 Task: Select the never in the auto closing quotes.
Action: Mouse moved to (19, 539)
Screenshot: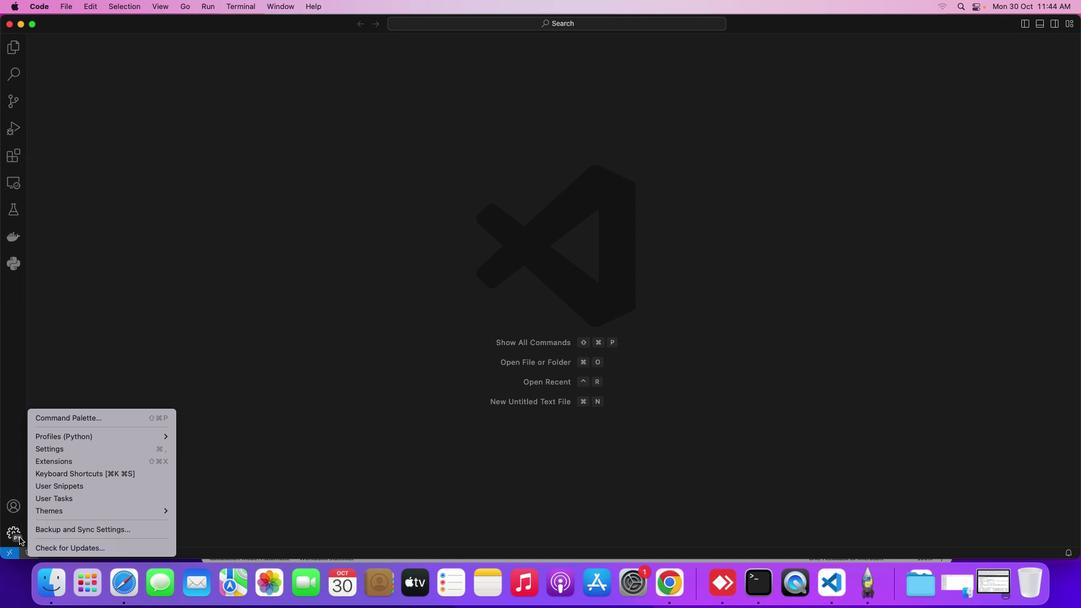 
Action: Mouse pressed left at (19, 539)
Screenshot: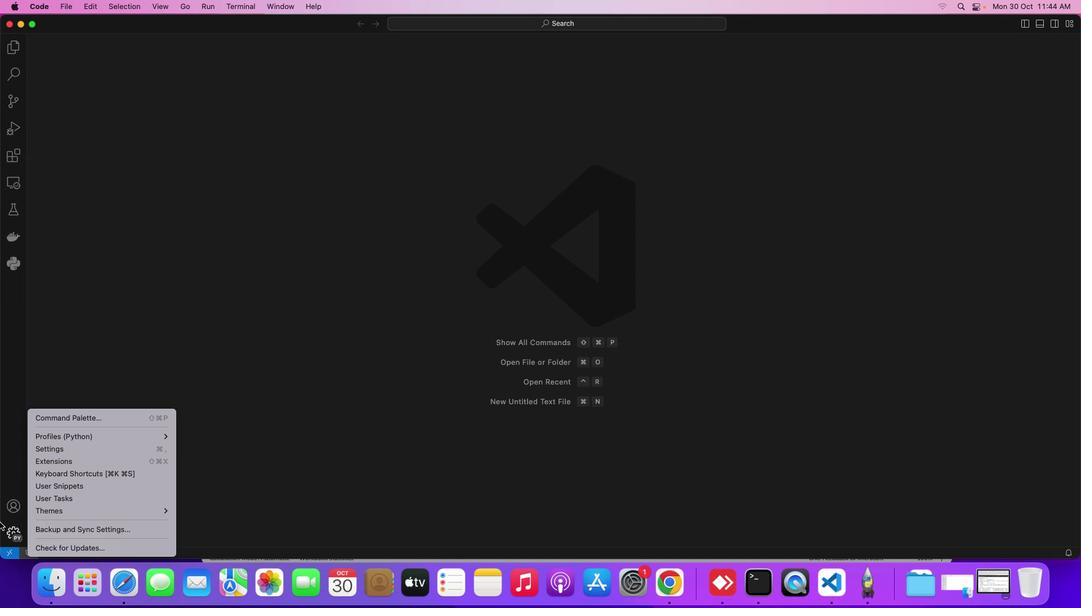 
Action: Mouse moved to (59, 452)
Screenshot: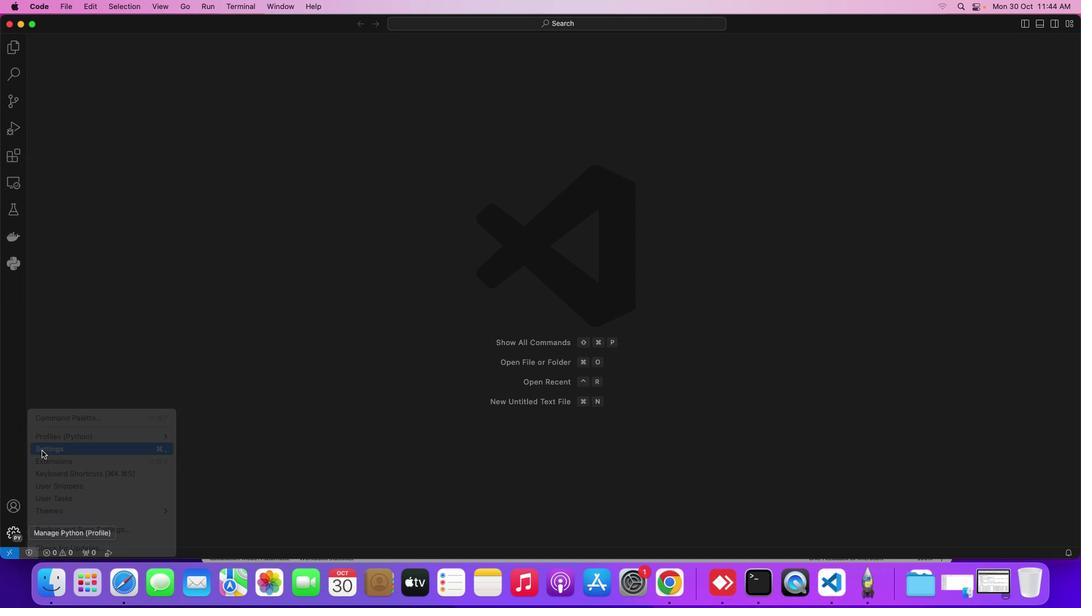 
Action: Mouse pressed left at (59, 452)
Screenshot: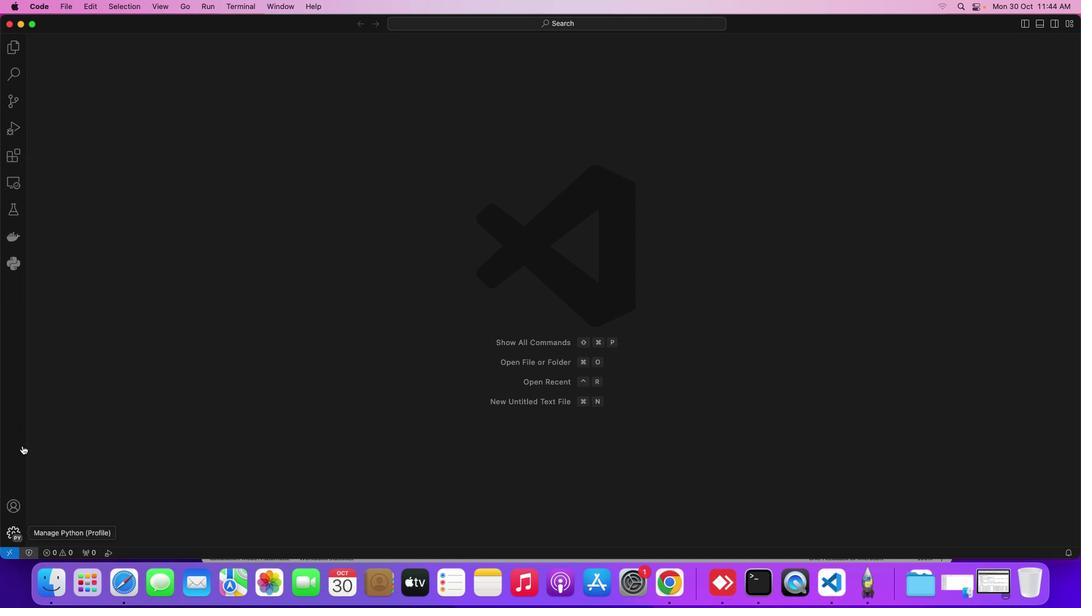
Action: Mouse moved to (499, 397)
Screenshot: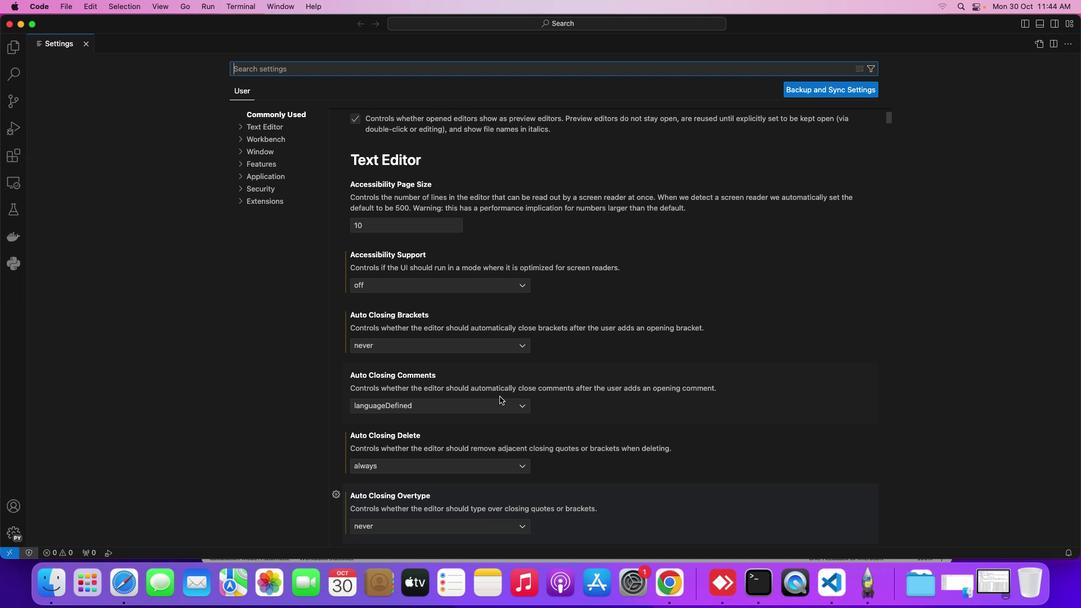 
Action: Mouse scrolled (499, 397) with delta (0, 0)
Screenshot: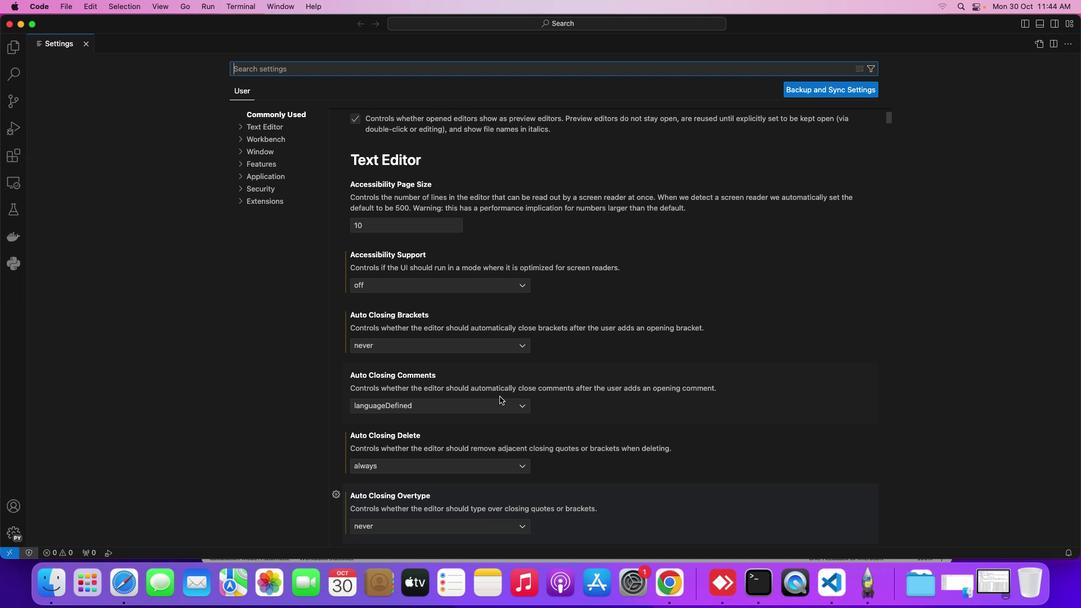 
Action: Mouse scrolled (499, 397) with delta (0, 0)
Screenshot: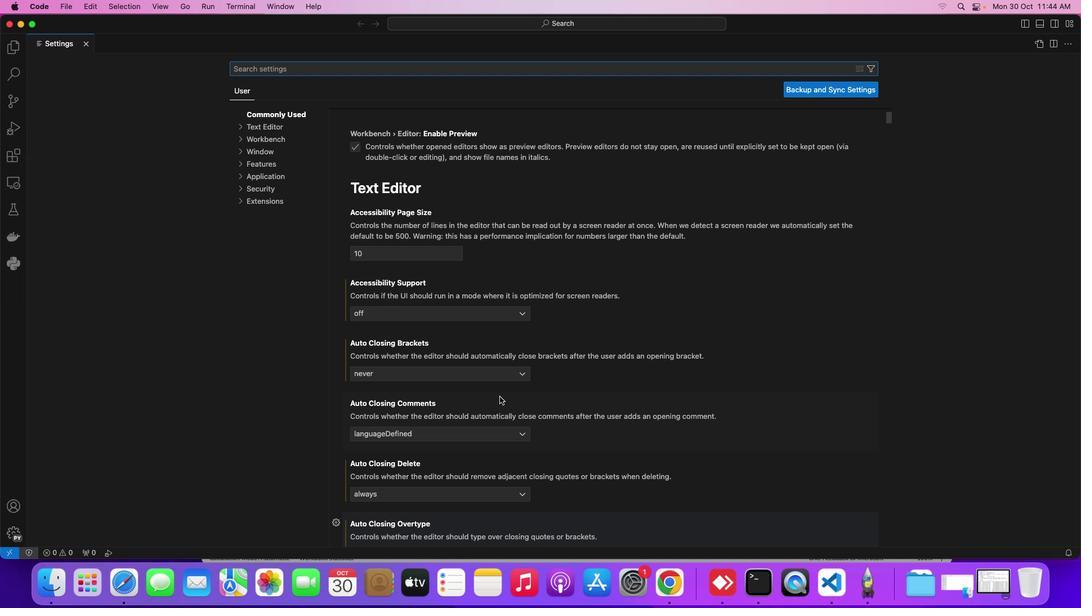 
Action: Mouse scrolled (499, 397) with delta (0, 0)
Screenshot: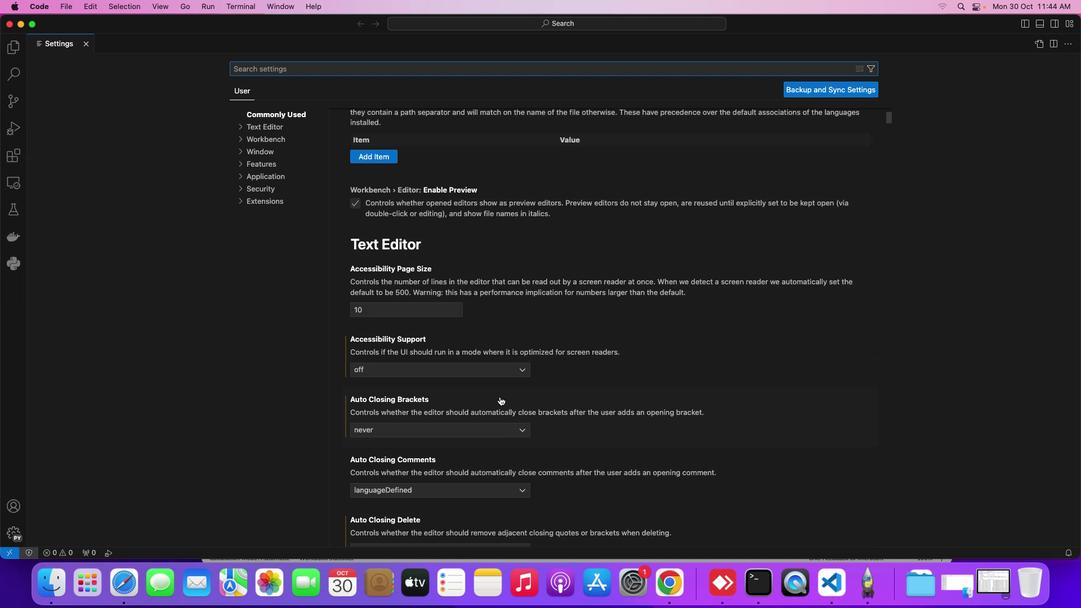 
Action: Mouse scrolled (499, 397) with delta (0, 0)
Screenshot: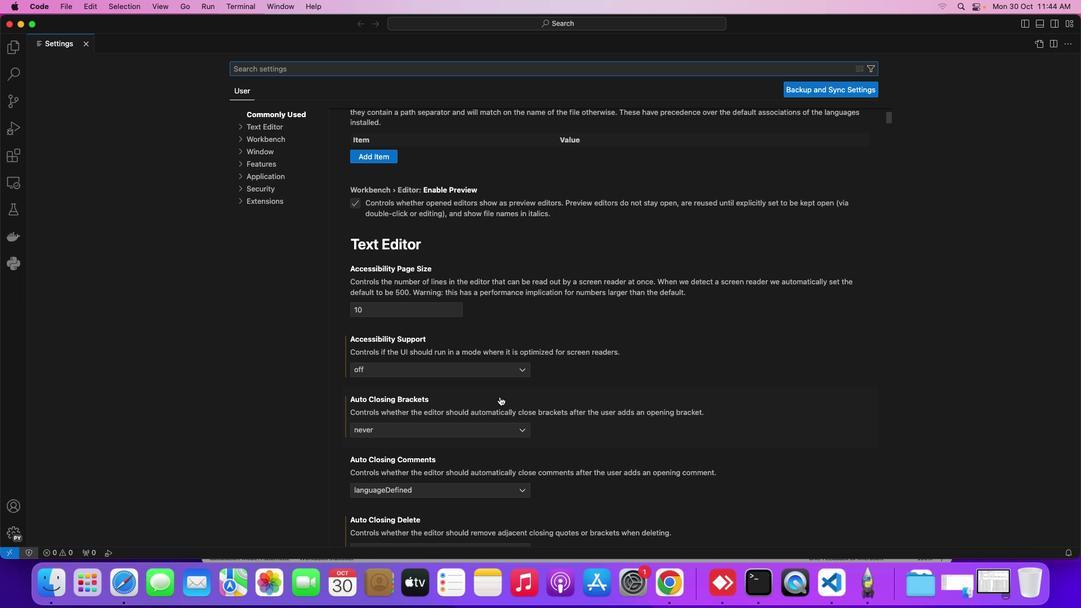 
Action: Mouse moved to (455, 372)
Screenshot: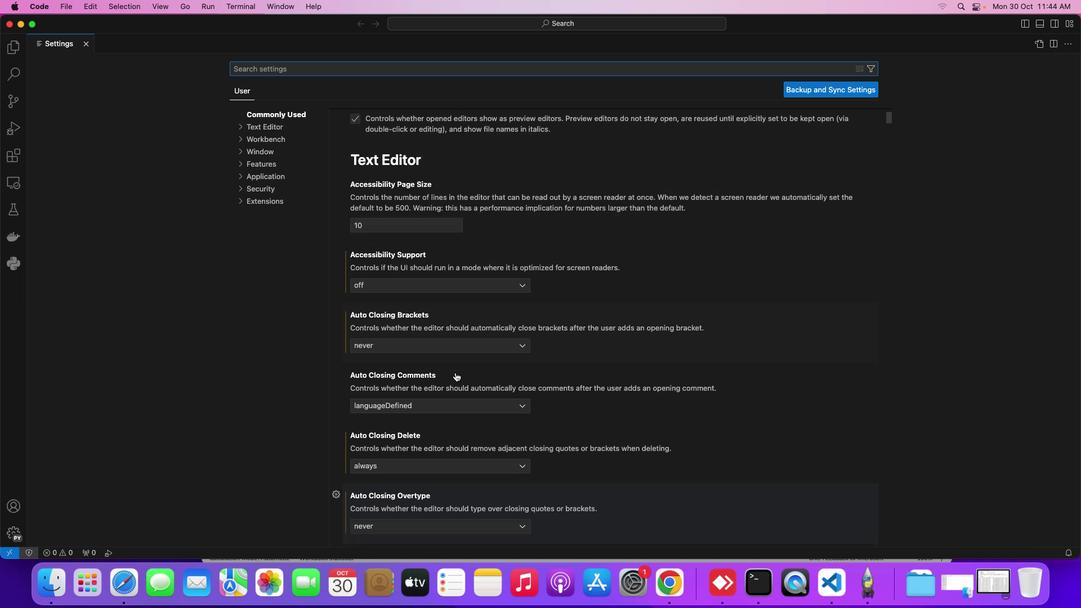 
Action: Mouse scrolled (455, 372) with delta (0, 0)
Screenshot: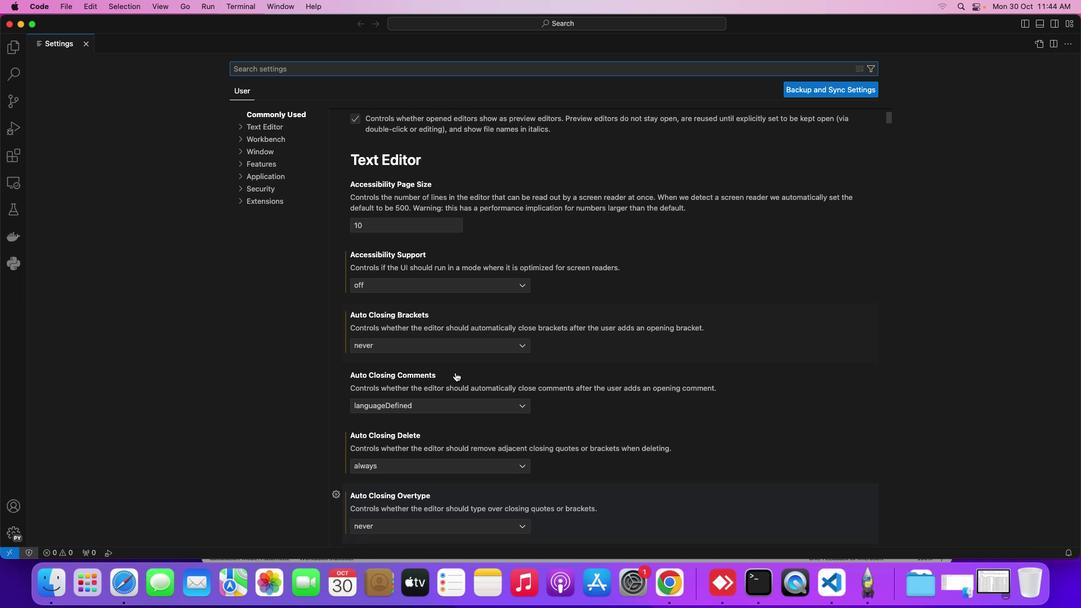
Action: Mouse scrolled (455, 372) with delta (0, 0)
Screenshot: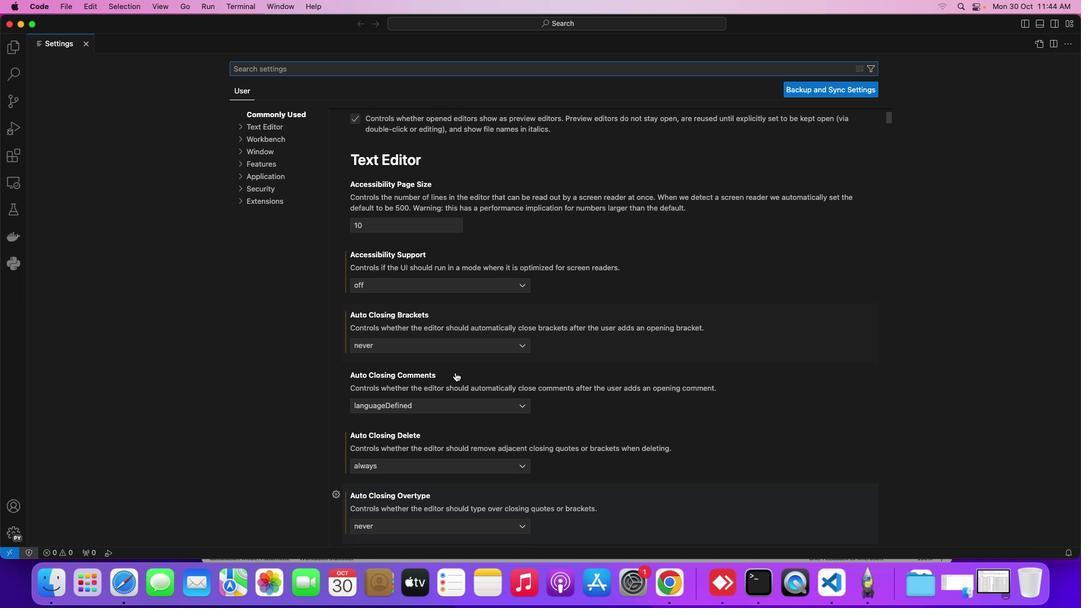 
Action: Mouse scrolled (455, 372) with delta (0, 0)
Screenshot: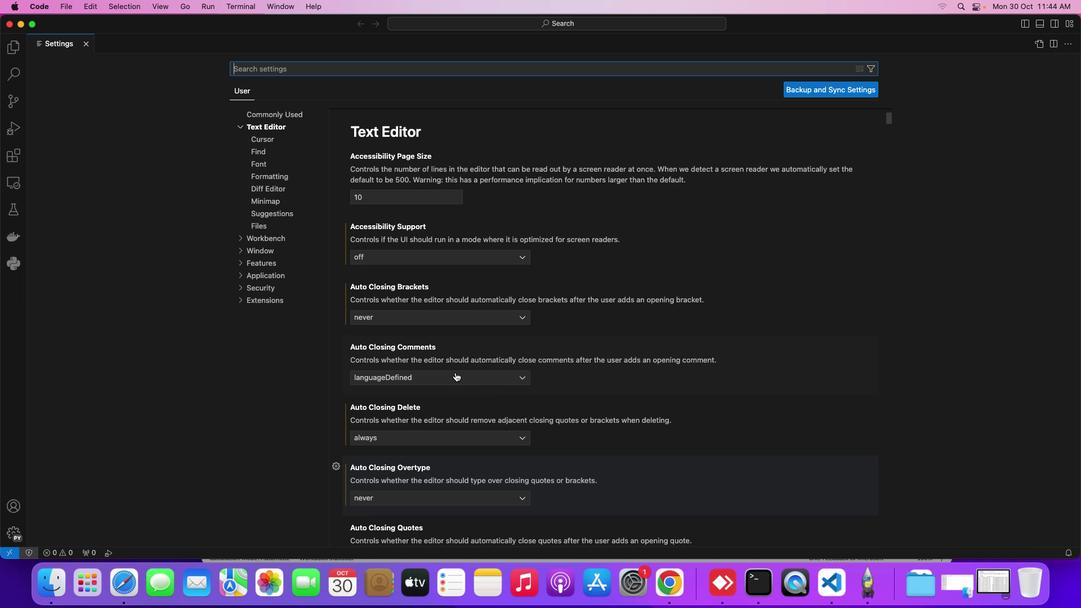 
Action: Mouse scrolled (455, 372) with delta (0, 0)
Screenshot: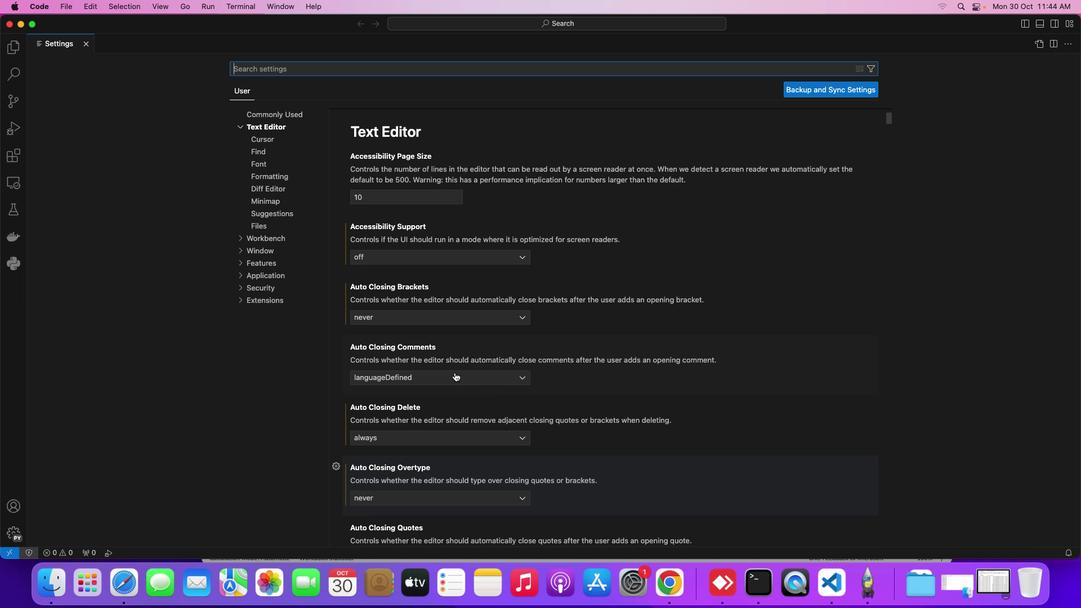
Action: Mouse moved to (454, 372)
Screenshot: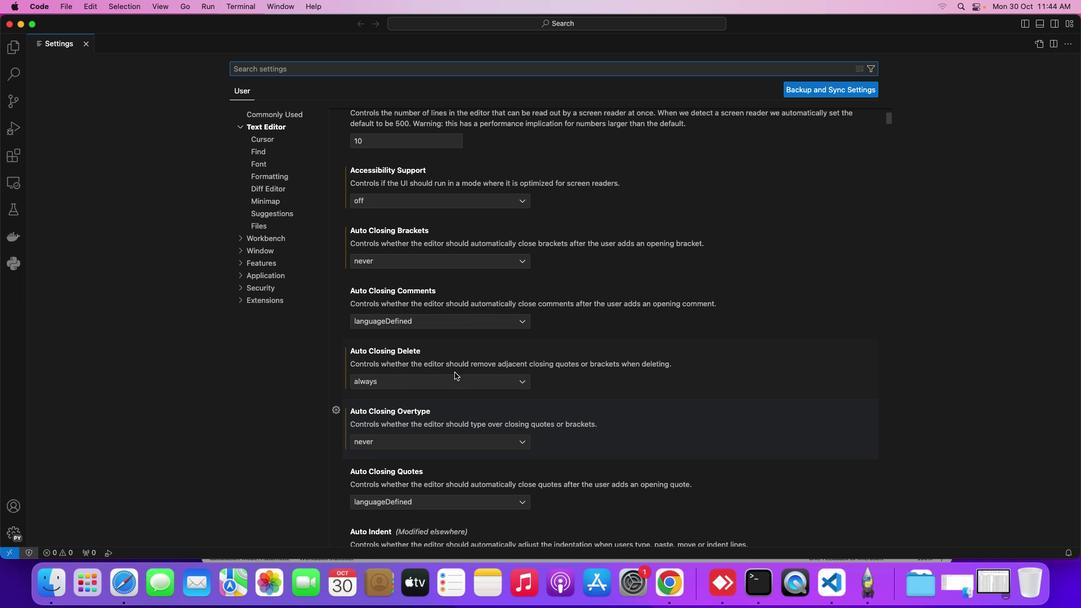 
Action: Mouse scrolled (454, 372) with delta (0, 0)
Screenshot: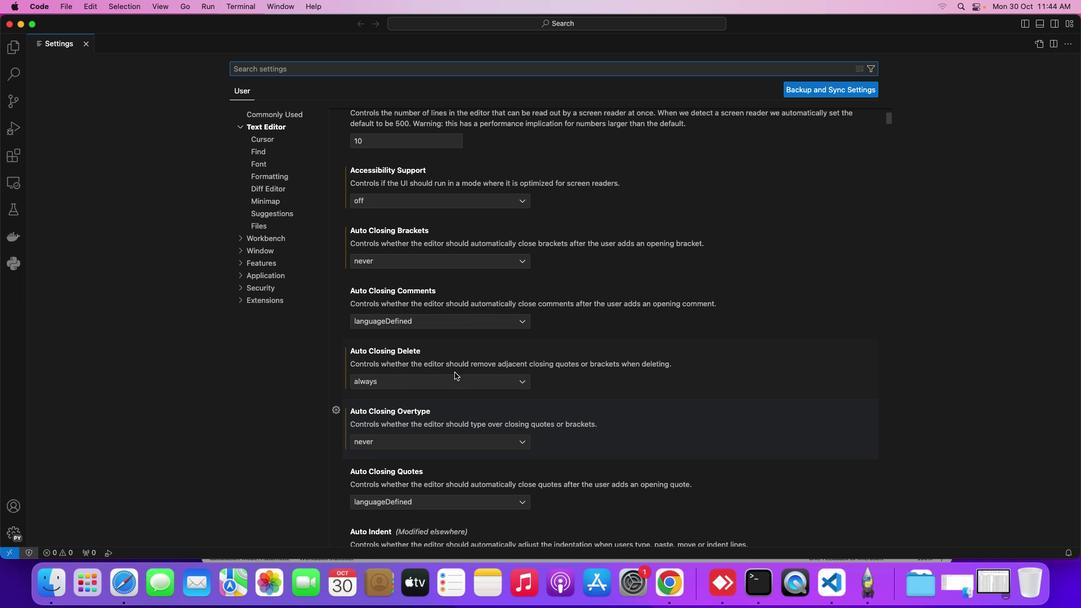 
Action: Mouse moved to (454, 372)
Screenshot: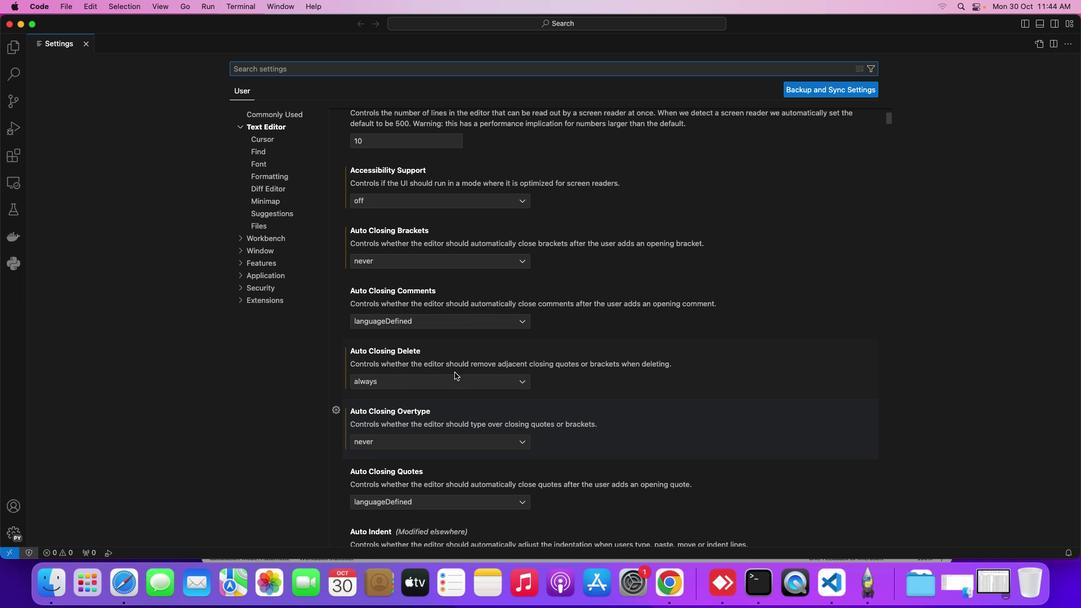 
Action: Mouse scrolled (454, 372) with delta (0, 0)
Screenshot: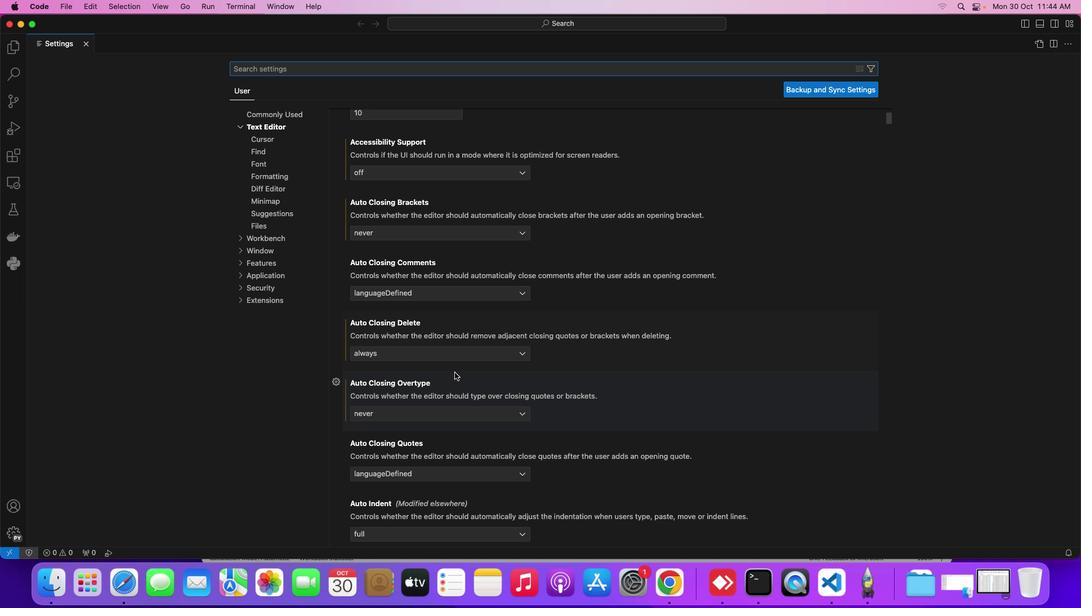 
Action: Mouse moved to (454, 372)
Screenshot: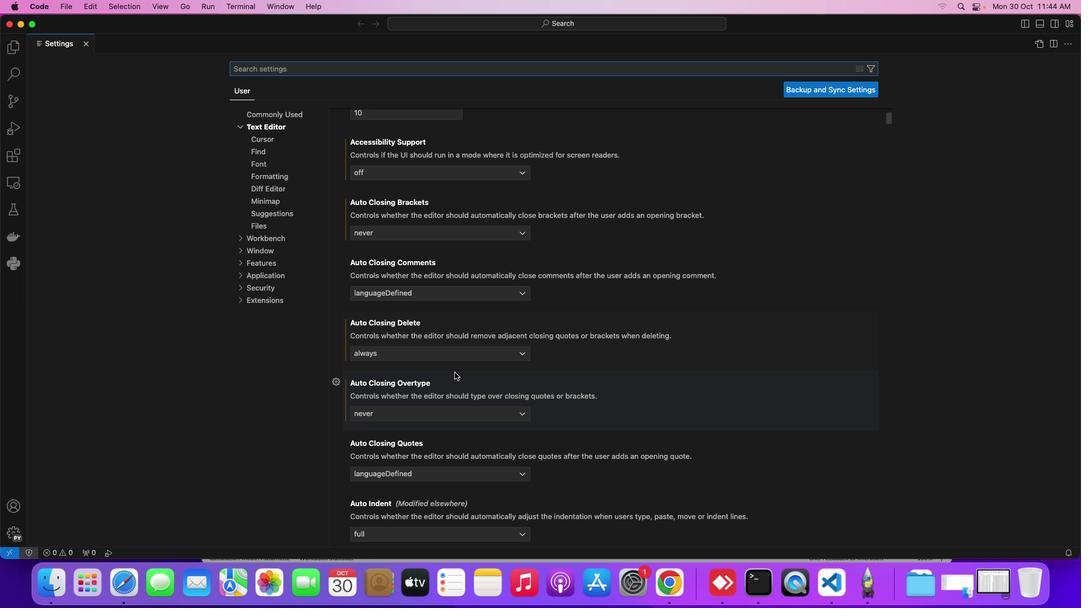 
Action: Mouse scrolled (454, 372) with delta (0, 0)
Screenshot: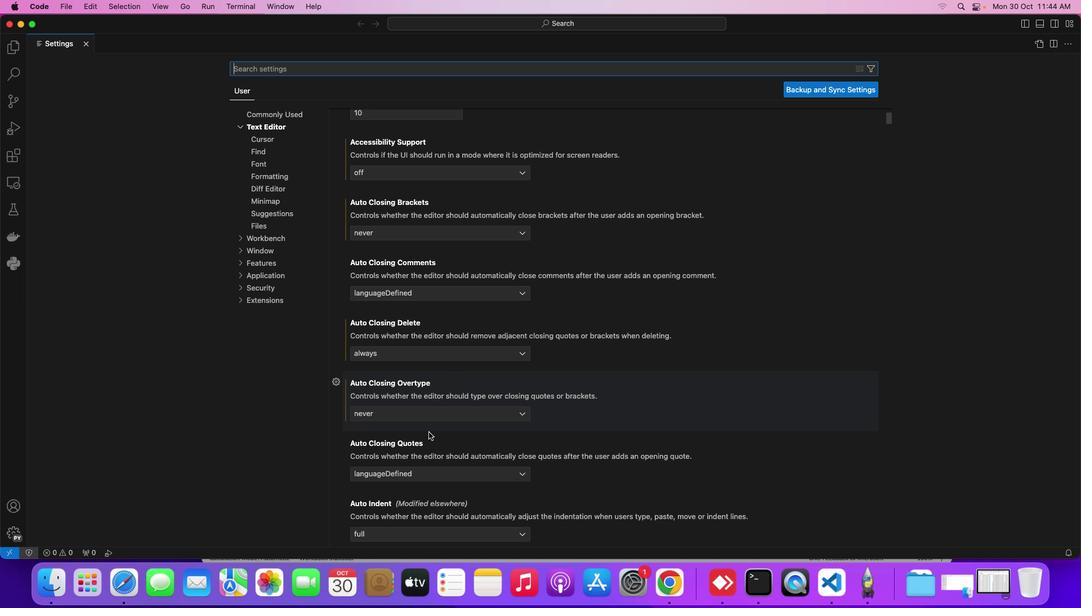 
Action: Mouse moved to (412, 475)
Screenshot: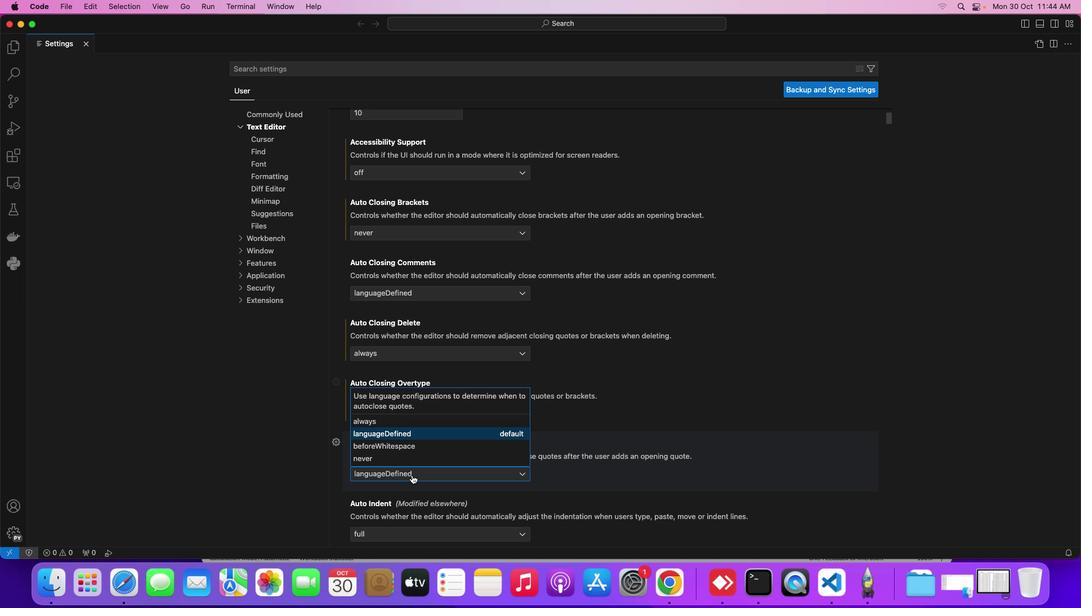 
Action: Mouse pressed left at (412, 475)
Screenshot: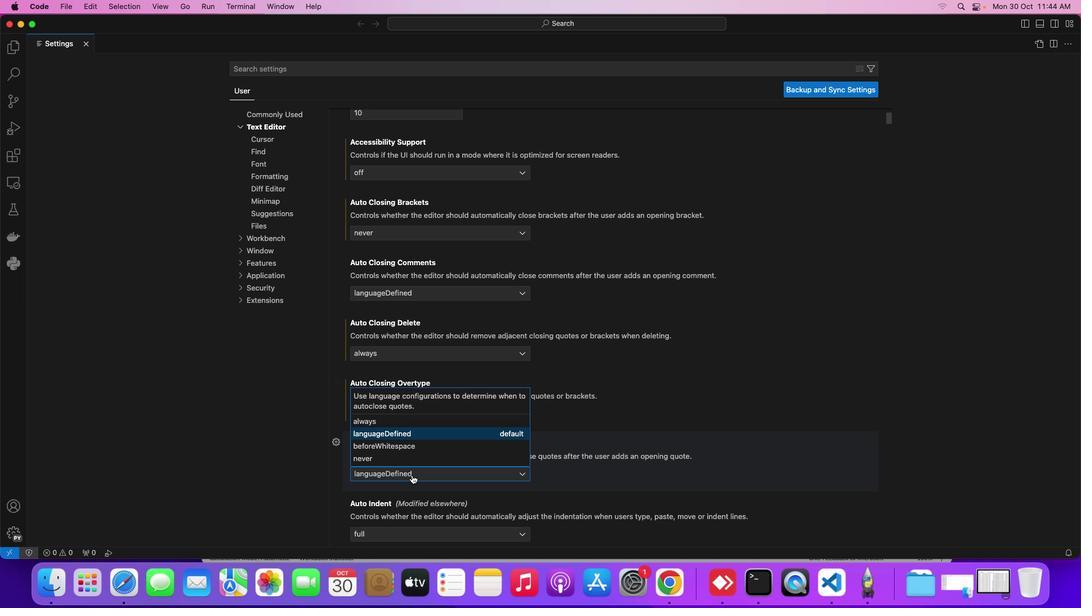 
Action: Mouse moved to (379, 460)
Screenshot: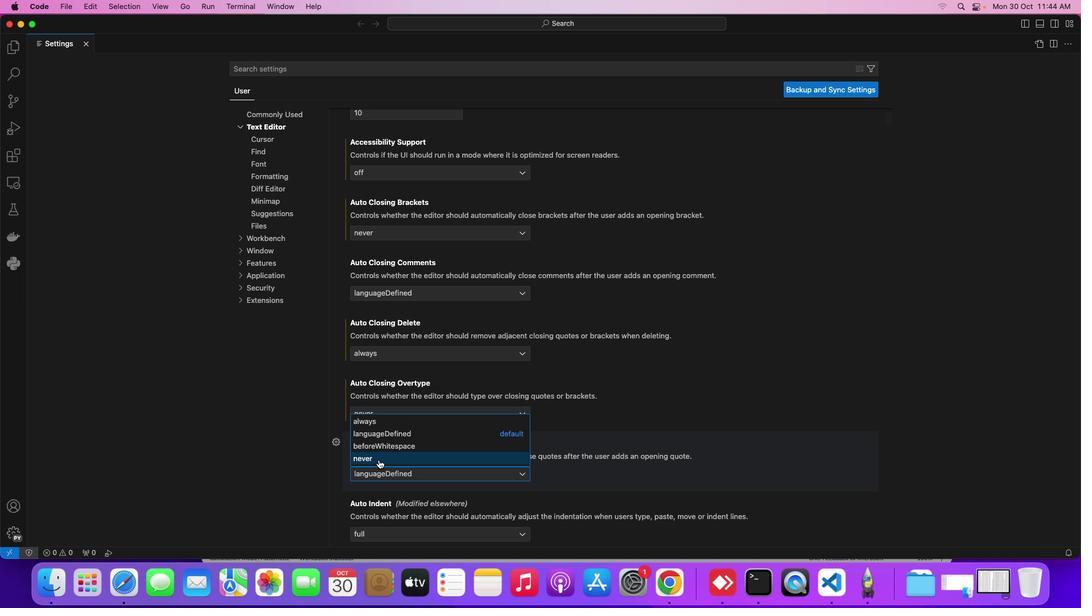 
Action: Mouse pressed left at (379, 460)
Screenshot: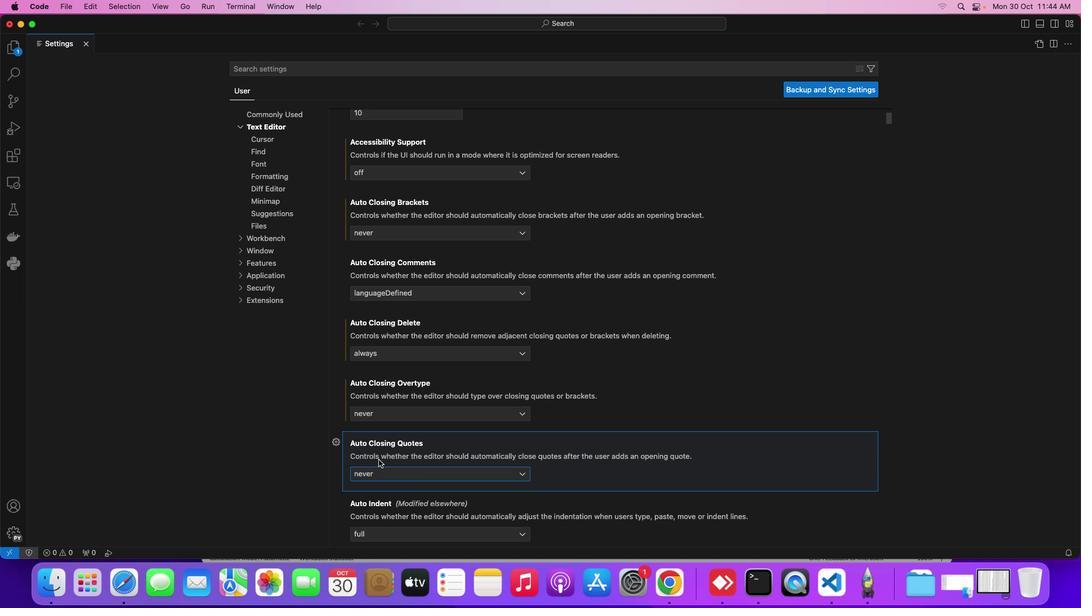 
Action: Mouse moved to (481, 317)
Screenshot: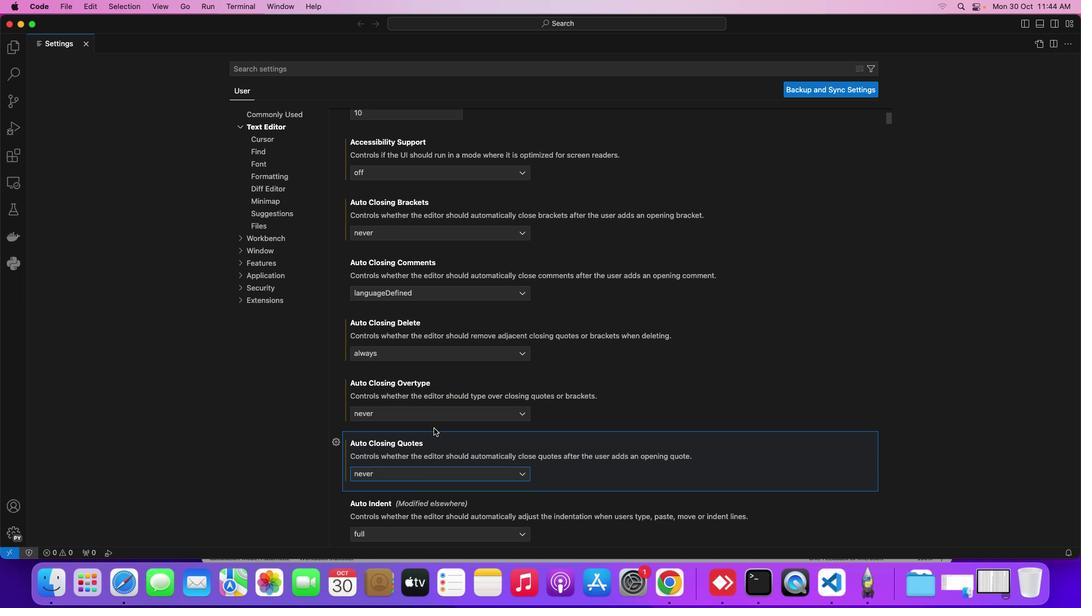 
